 Task: Create a section API Security Sprint and in the section, add a milestone Content Management System (CMS) Upgrade in the project AgileDeck
Action: Mouse moved to (68, 348)
Screenshot: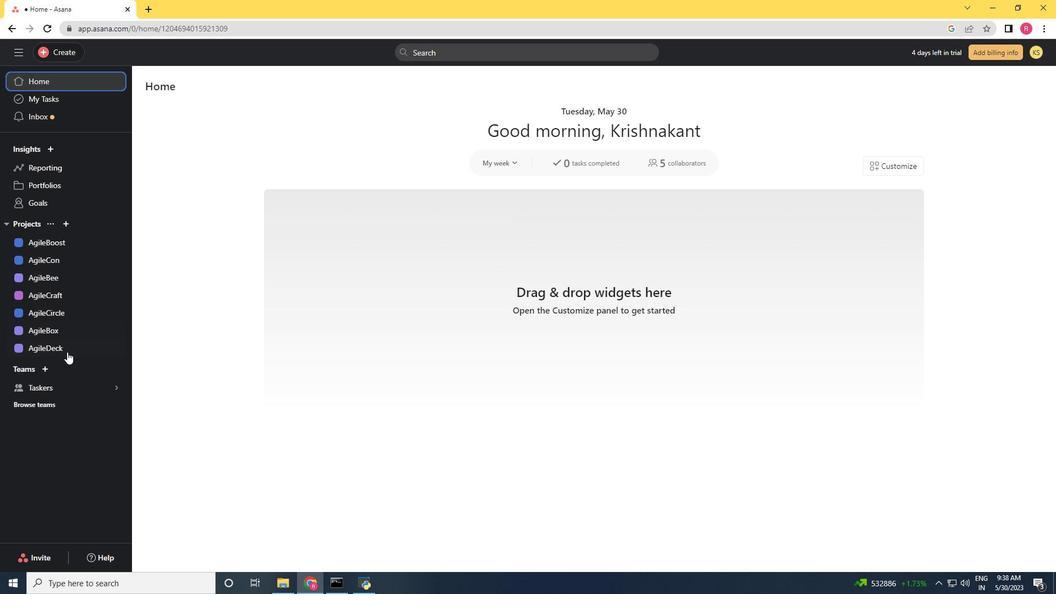 
Action: Mouse pressed left at (68, 348)
Screenshot: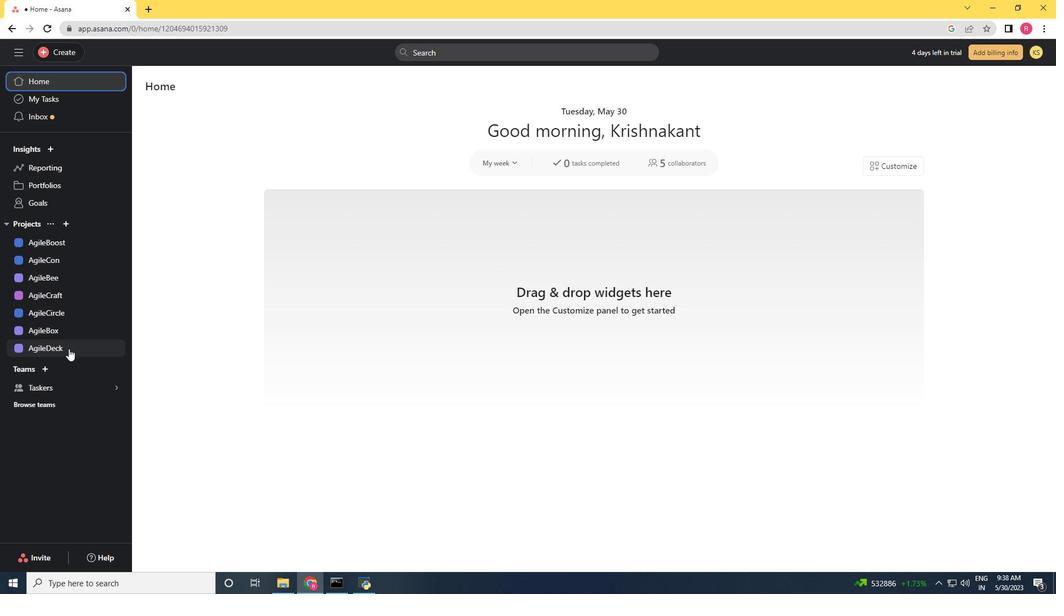 
Action: Mouse moved to (181, 374)
Screenshot: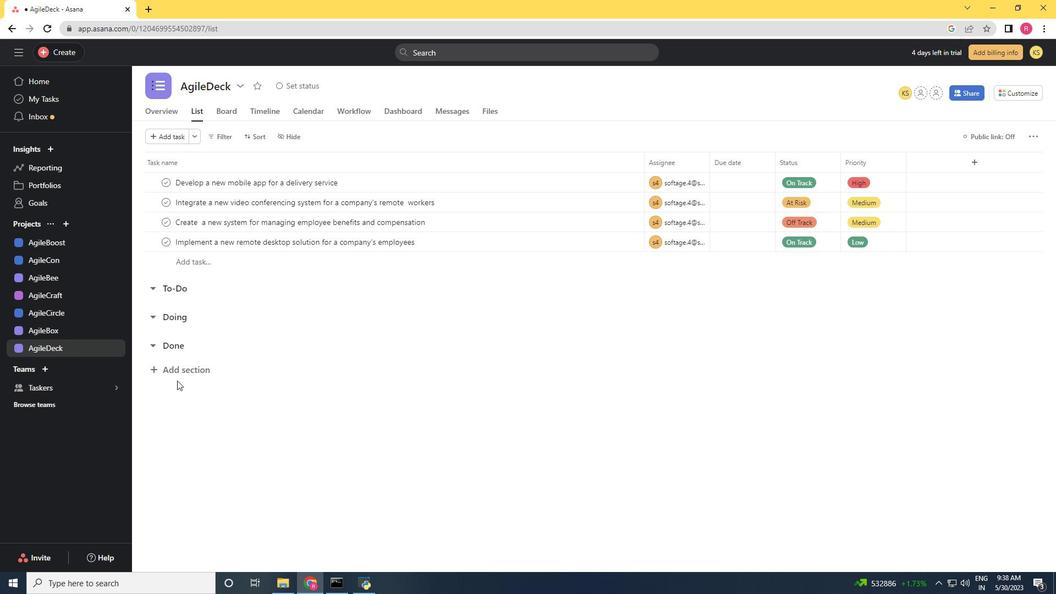 
Action: Mouse pressed left at (181, 374)
Screenshot: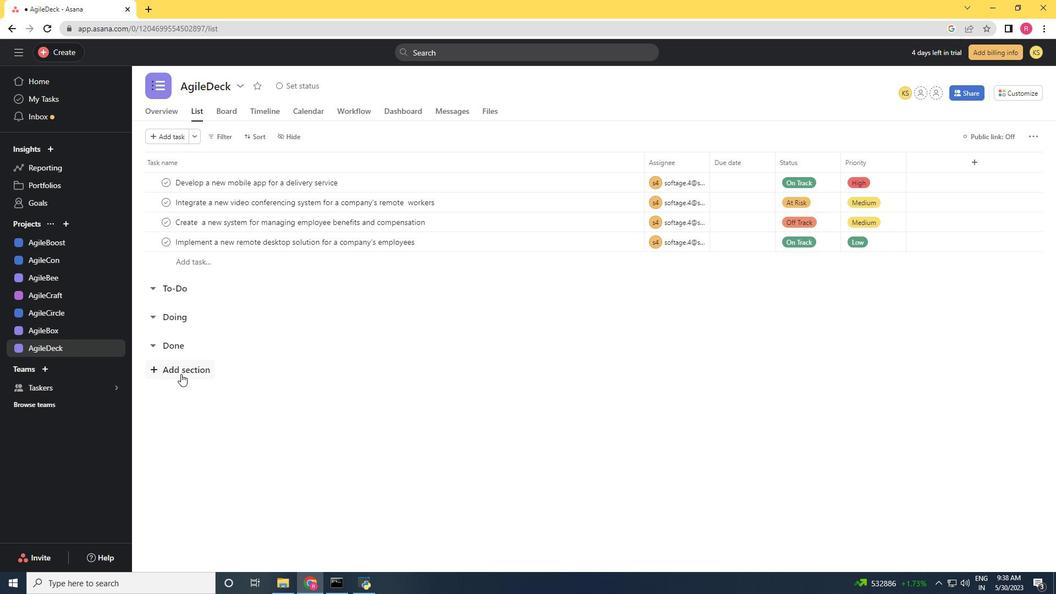 
Action: Key pressed <Key.shift>Ap<Key.backspace><Key.shift>PI<Key.space><Key.shift>Security<Key.space><Key.shift>Sprint<Key.enter>
Screenshot: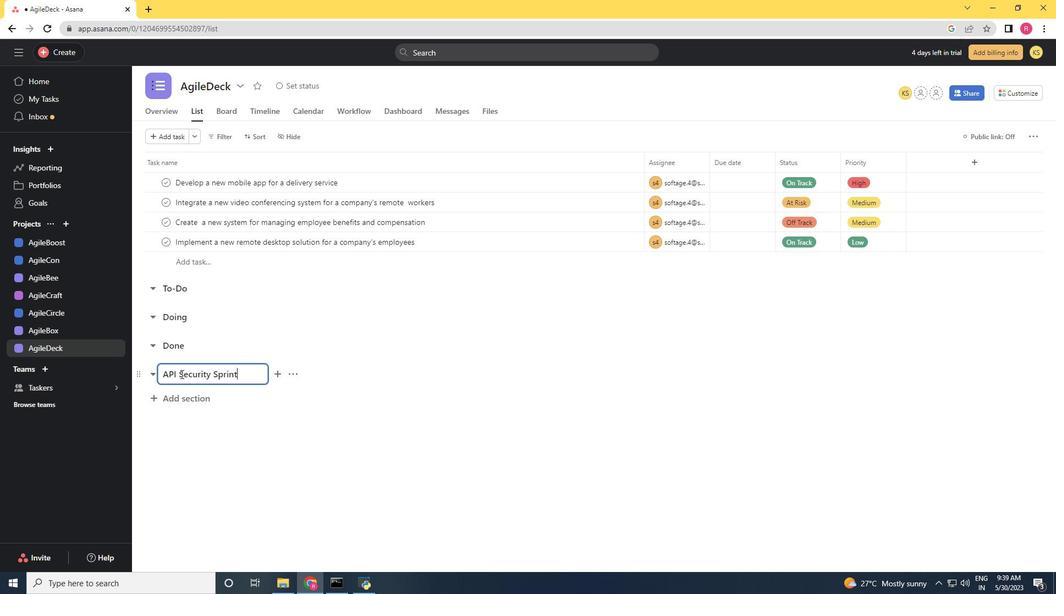 
Action: Mouse moved to (221, 350)
Screenshot: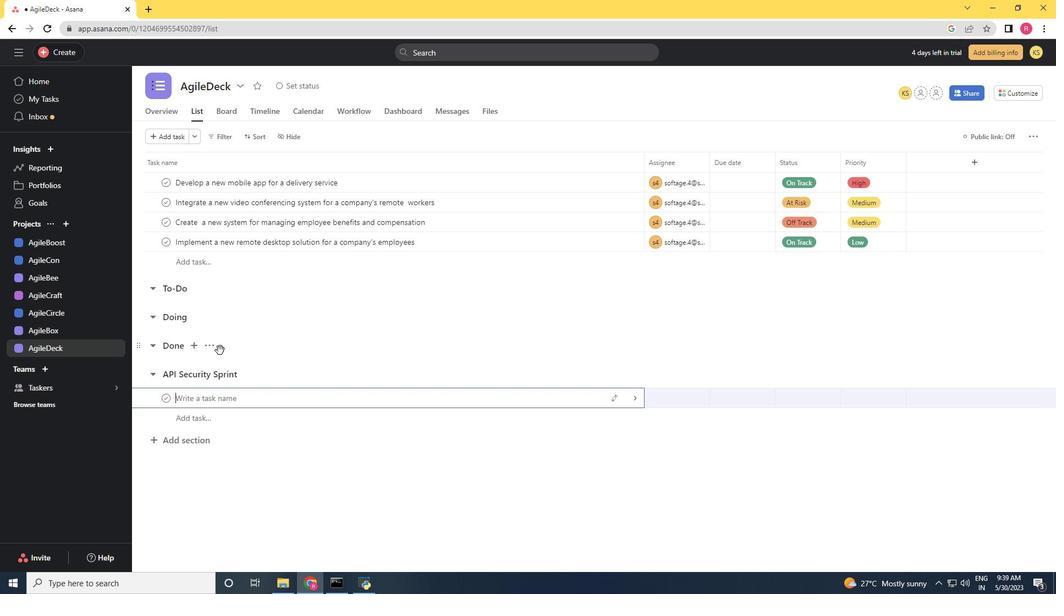 
Action: Key pressed <Key.shift>Content<Key.space><Key.shift>Management<Key.space><Key.shift>System<Key.space><Key.shift_r>(<Key.shift_r>CMS)<Key.space><Key.shift>Upgrade<Key.space>
Screenshot: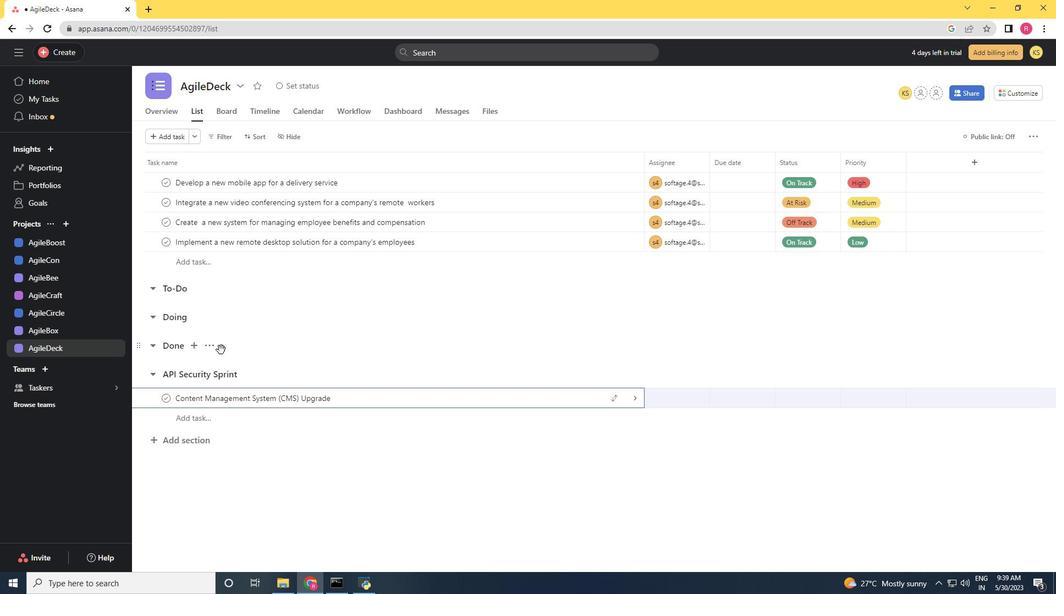 
Action: Mouse moved to (407, 394)
Screenshot: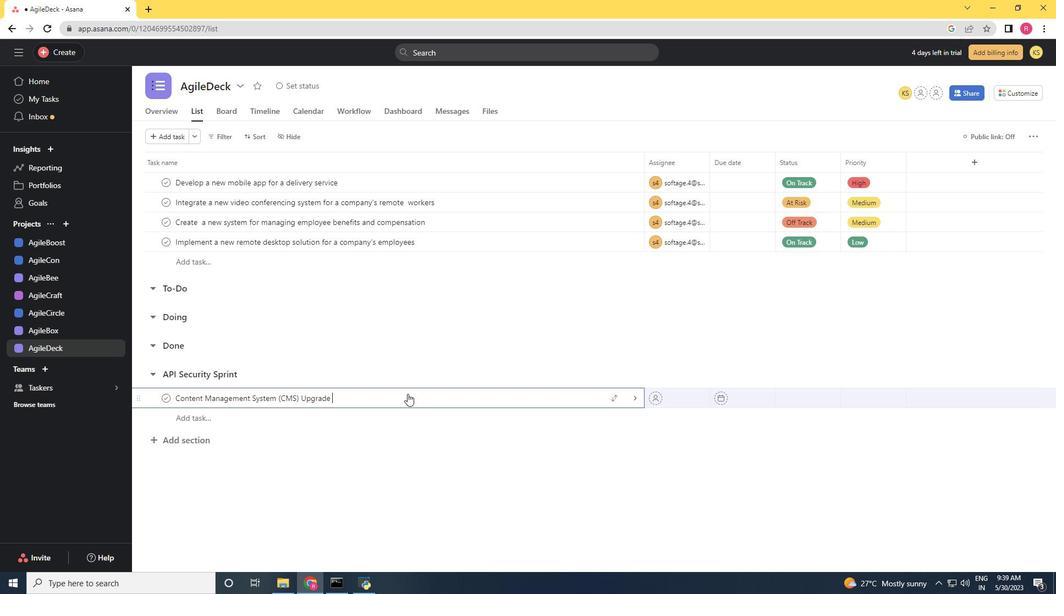 
Action: Mouse pressed right at (407, 394)
Screenshot: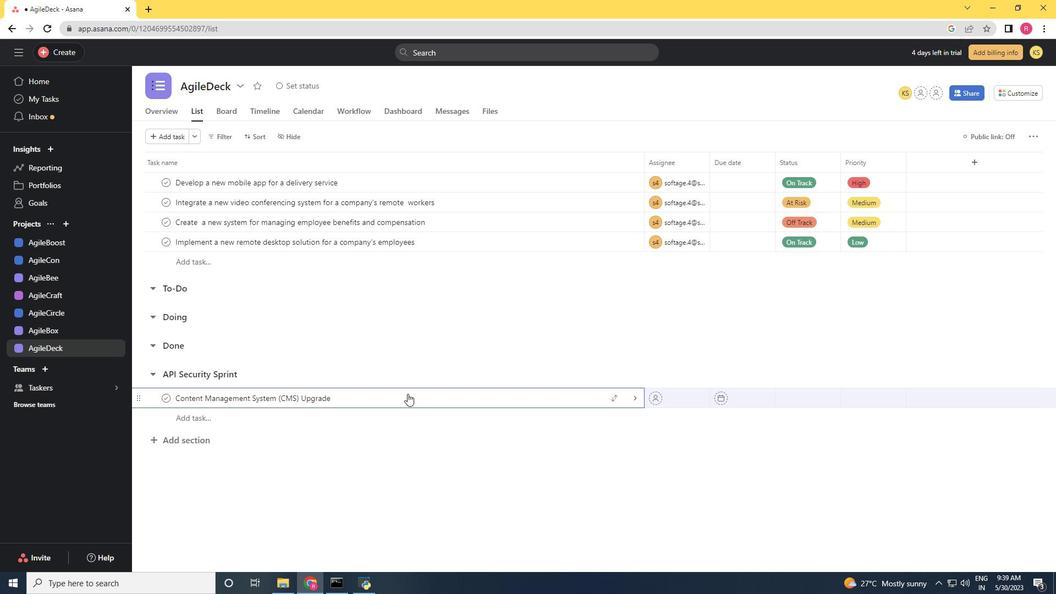 
Action: Mouse moved to (446, 341)
Screenshot: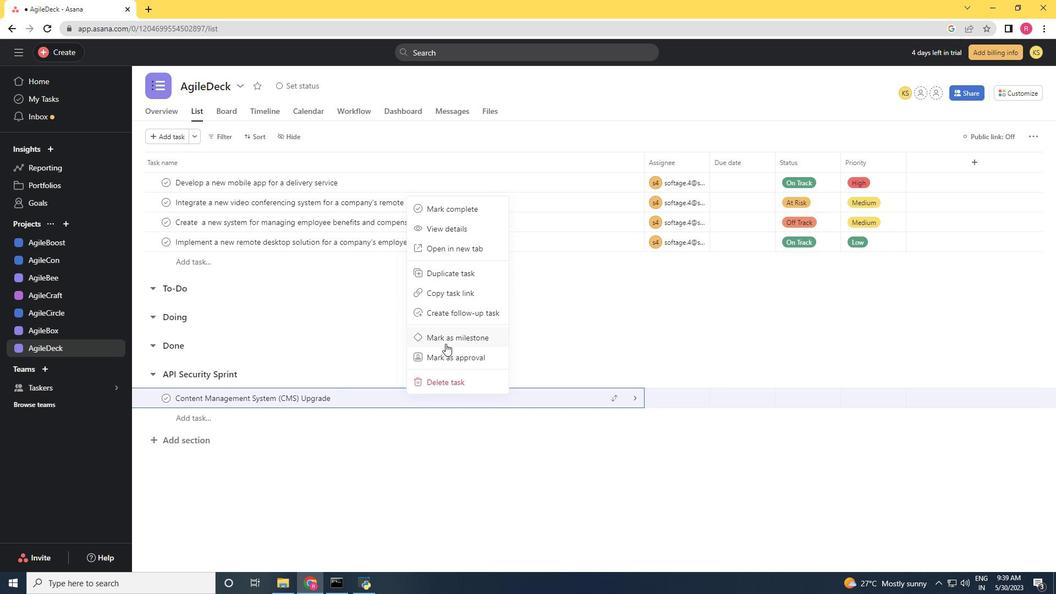 
Action: Mouse pressed left at (446, 341)
Screenshot: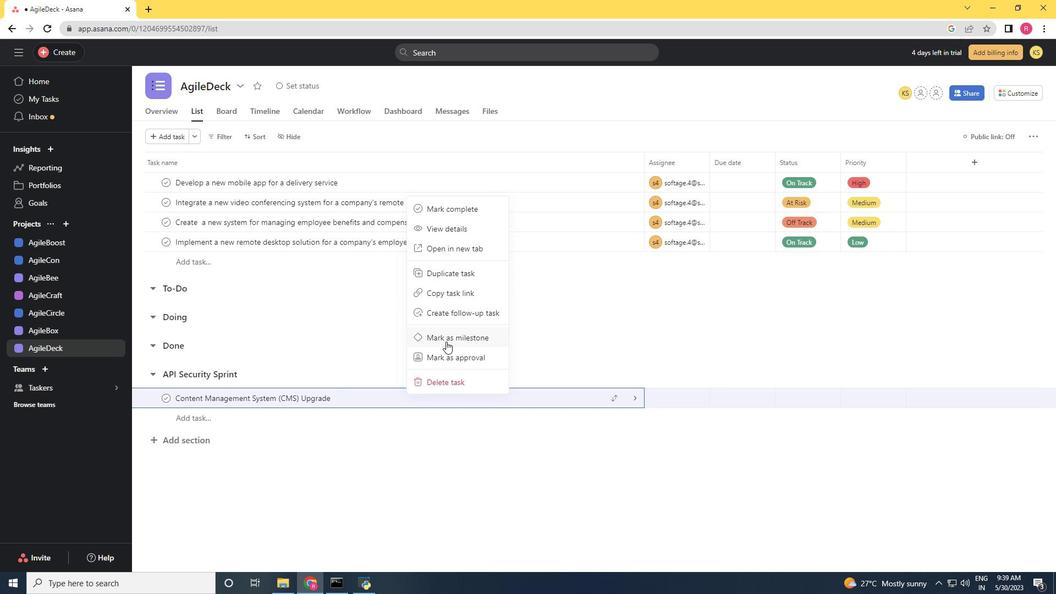 
